 Task: Font style For heading Use Browallia New with dark grey 1 1 colour & bold. font size for heading '24 Pt. 'Change the font style of data to Browallia Newand font size to  12 Pt. Change the alignment of both headline & data to  Align top. In the sheet  BankStmts reviewbook
Action: Mouse moved to (34, 95)
Screenshot: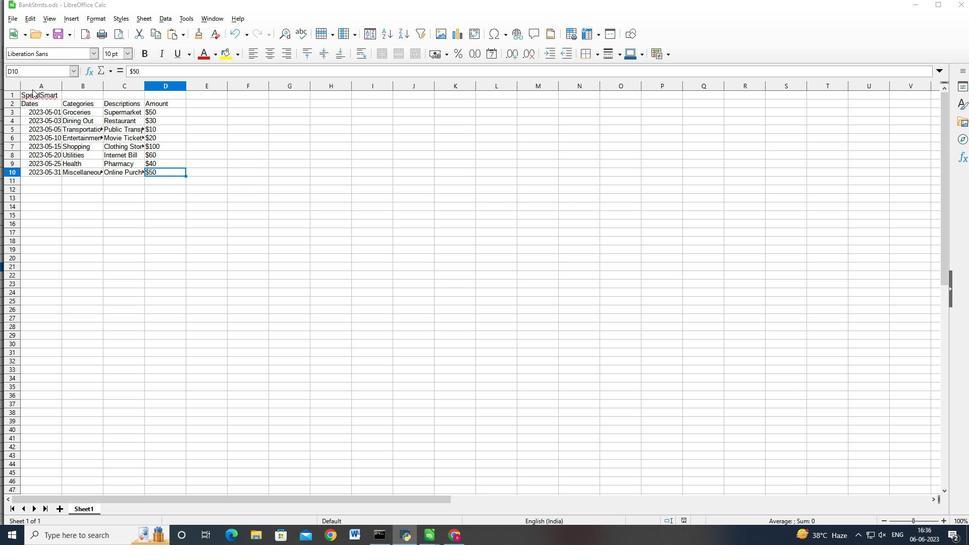 
Action: Mouse pressed left at (34, 95)
Screenshot: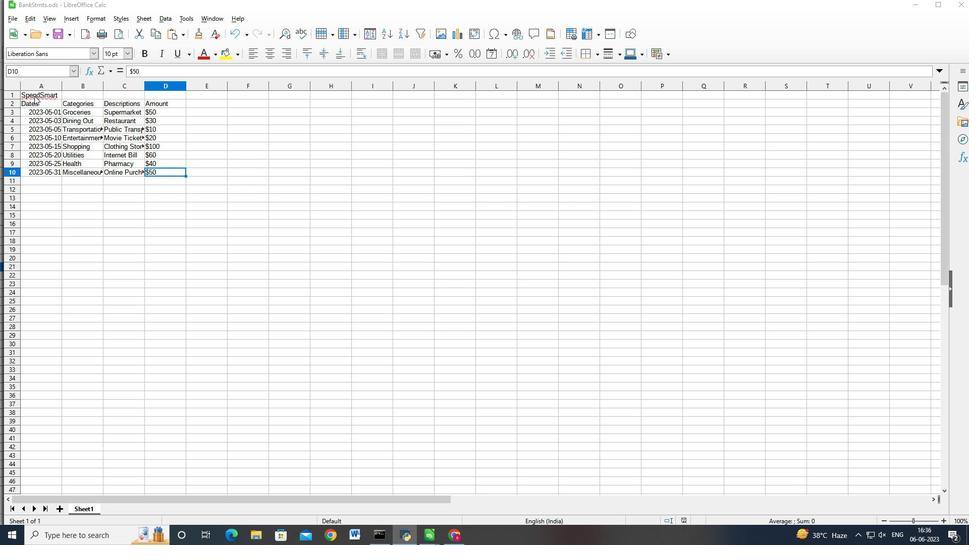 
Action: Mouse moved to (64, 52)
Screenshot: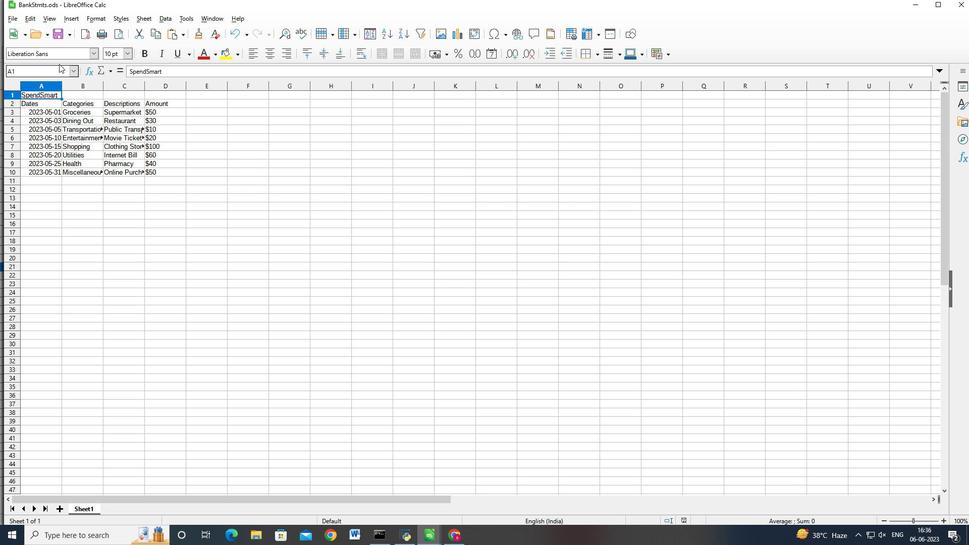
Action: Mouse pressed left at (64, 52)
Screenshot: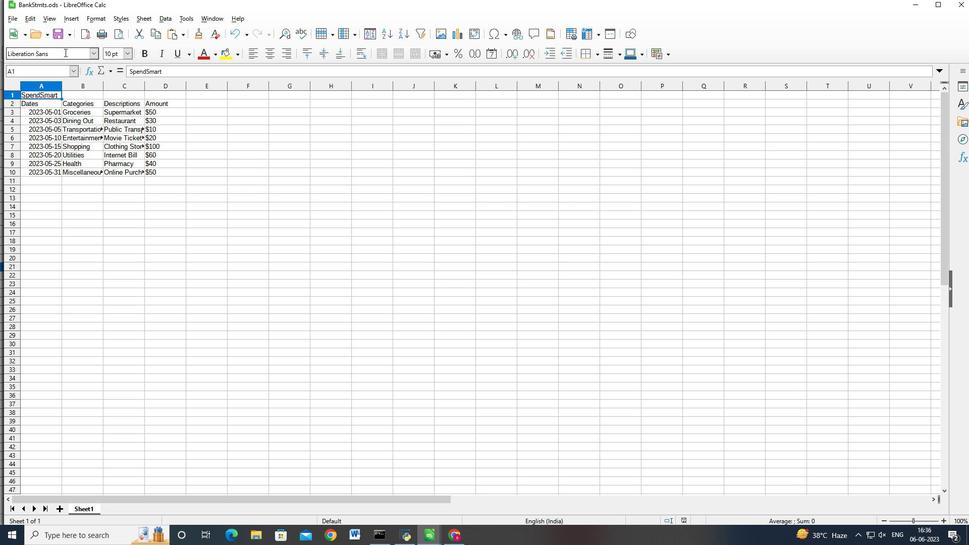 
Action: Key pressed <Key.backspace><Key.backspace><Key.backspace><Key.backspace><Key.backspace><Key.backspace><Key.backspace><Key.backspace><Key.backspace><Key.backspace><Key.backspace><Key.backspace><Key.backspace><Key.backspace><Key.backspace><Key.backspace><Key.backspace><Key.backspace><Key.backspace><Key.backspace><Key.backspace><Key.backspace><Key.backspace><Key.backspace><Key.backspace><Key.shift>Browallia<Key.space><Key.shift>new<Key.enter>
Screenshot: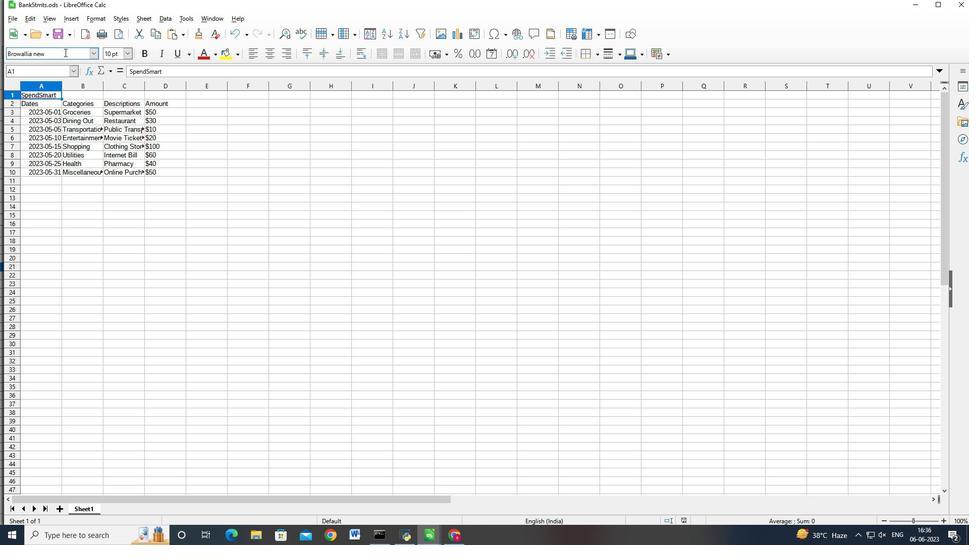
Action: Mouse moved to (214, 56)
Screenshot: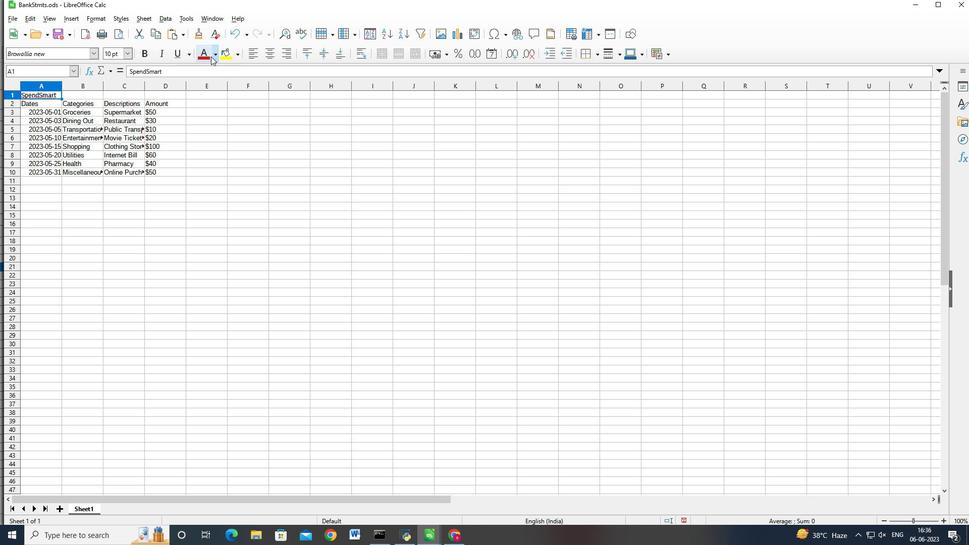 
Action: Mouse pressed left at (214, 56)
Screenshot: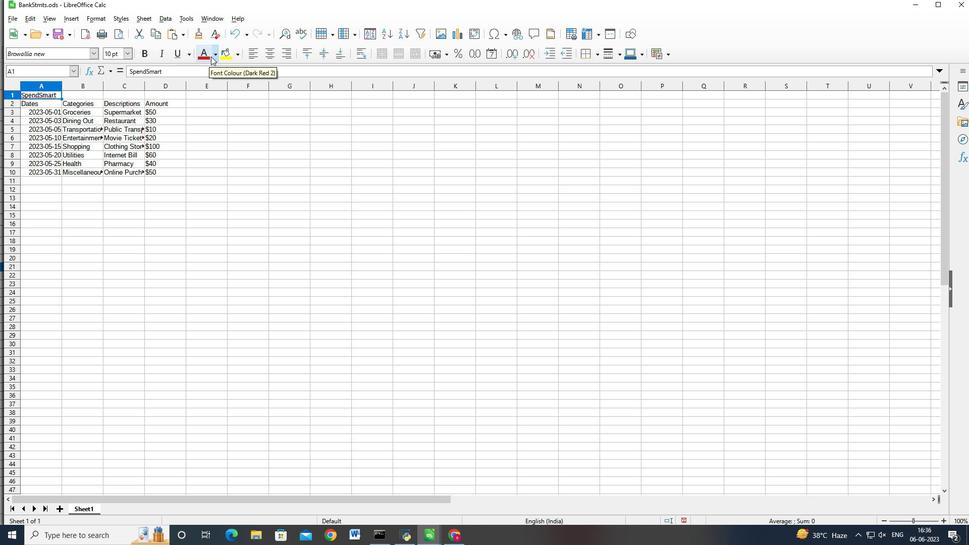 
Action: Mouse moved to (239, 115)
Screenshot: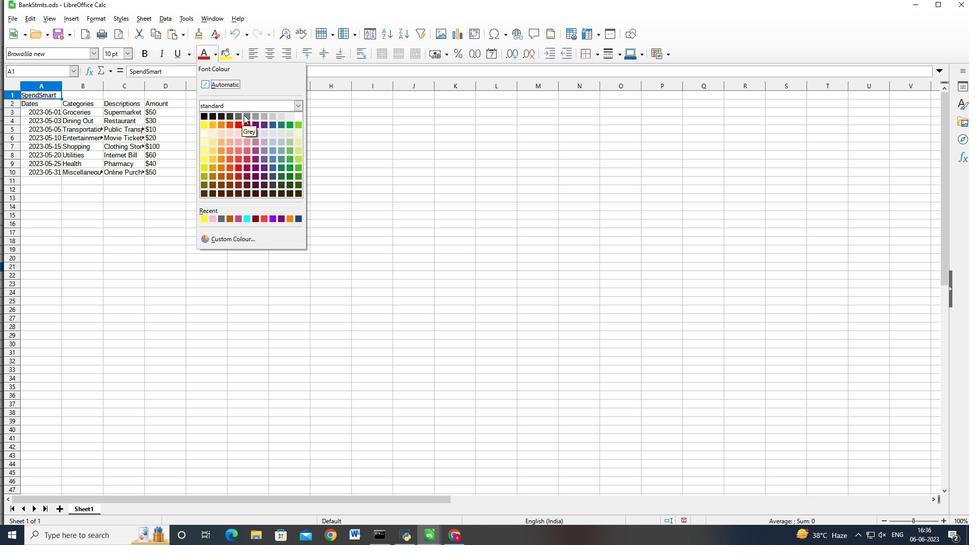 
Action: Mouse pressed left at (239, 115)
Screenshot: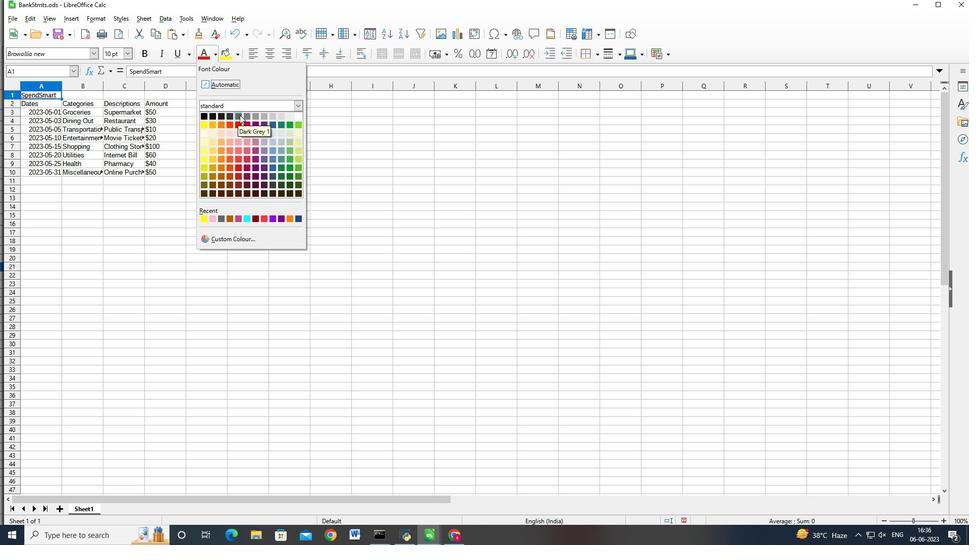 
Action: Mouse moved to (139, 53)
Screenshot: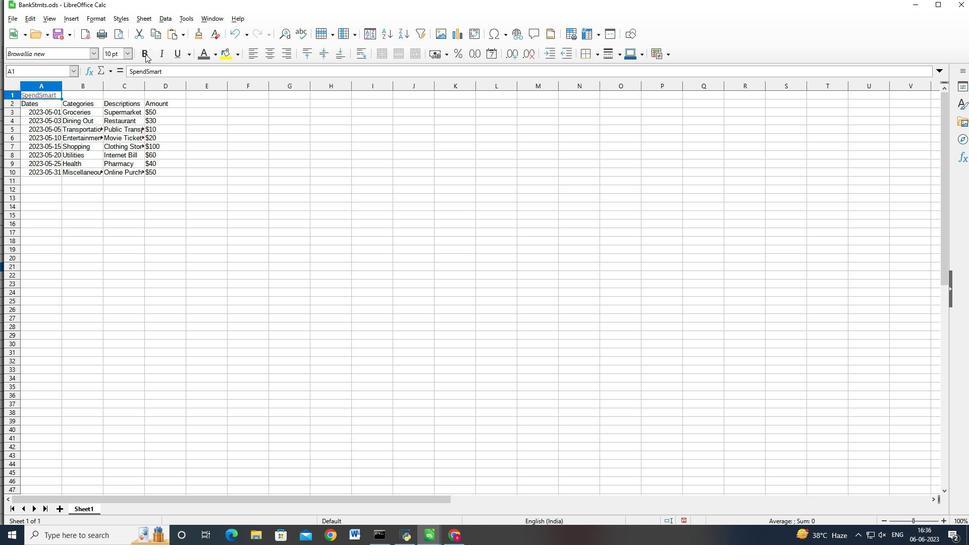 
Action: Mouse pressed left at (139, 53)
Screenshot: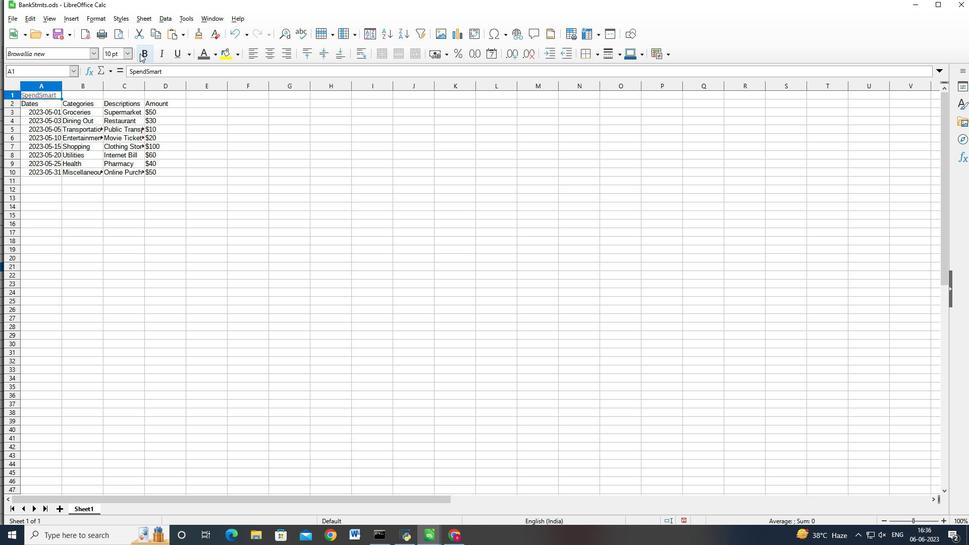 
Action: Mouse moved to (125, 52)
Screenshot: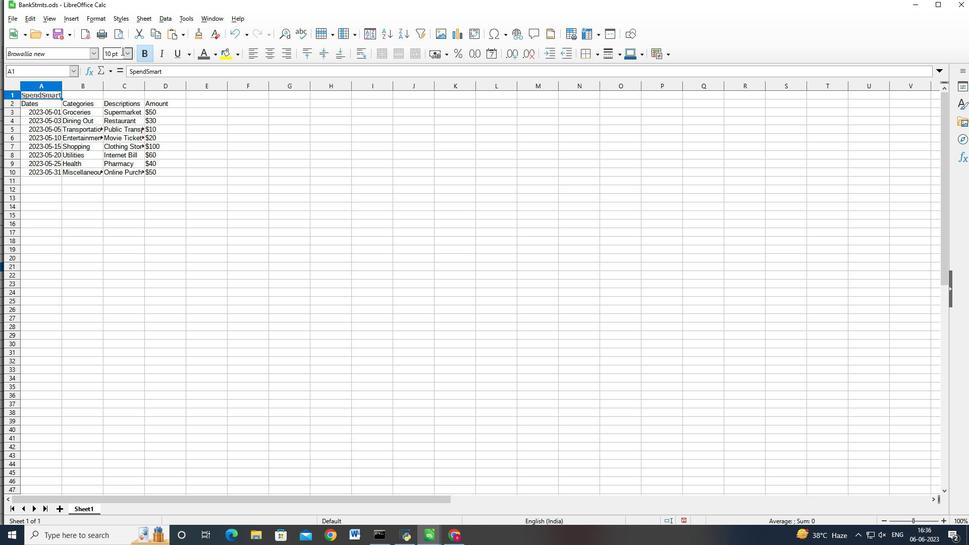 
Action: Mouse pressed left at (125, 52)
Screenshot: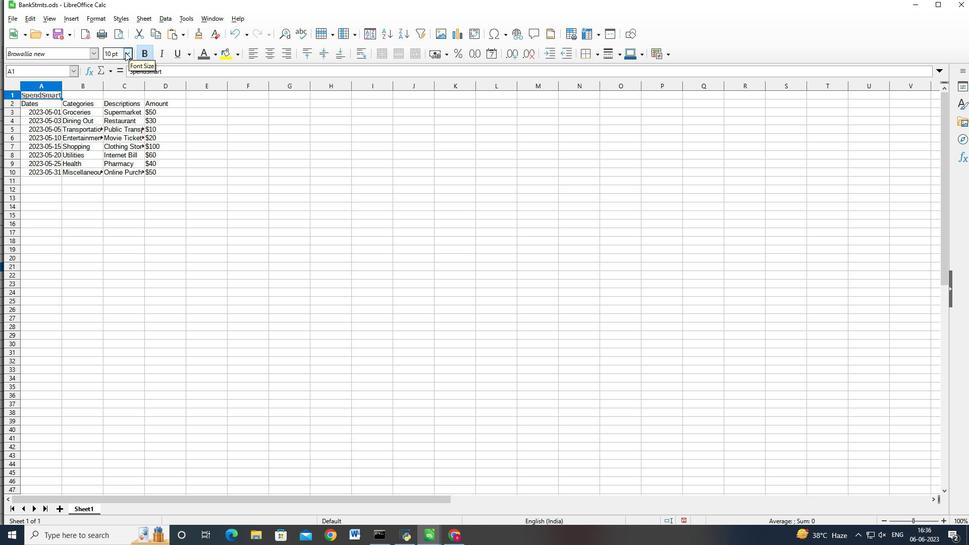 
Action: Mouse moved to (109, 203)
Screenshot: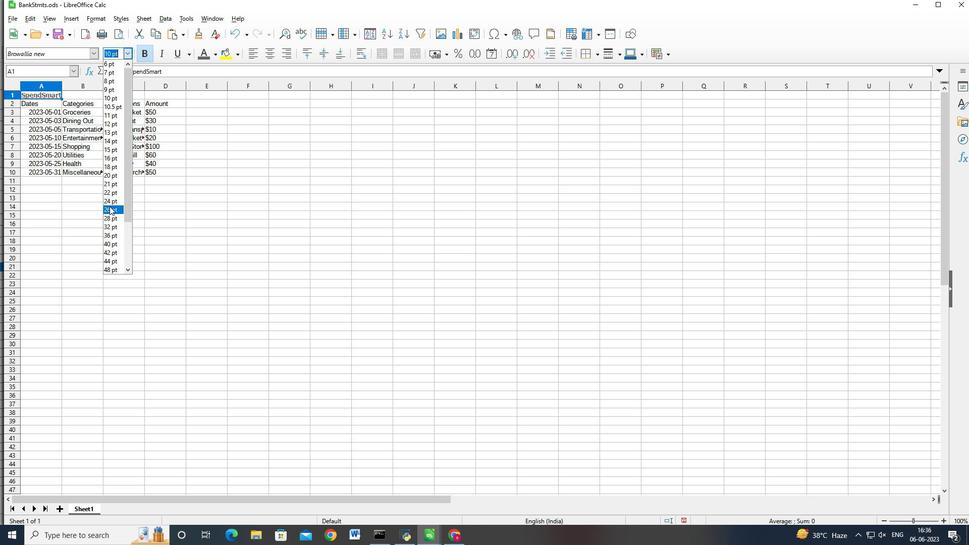 
Action: Mouse pressed left at (109, 203)
Screenshot: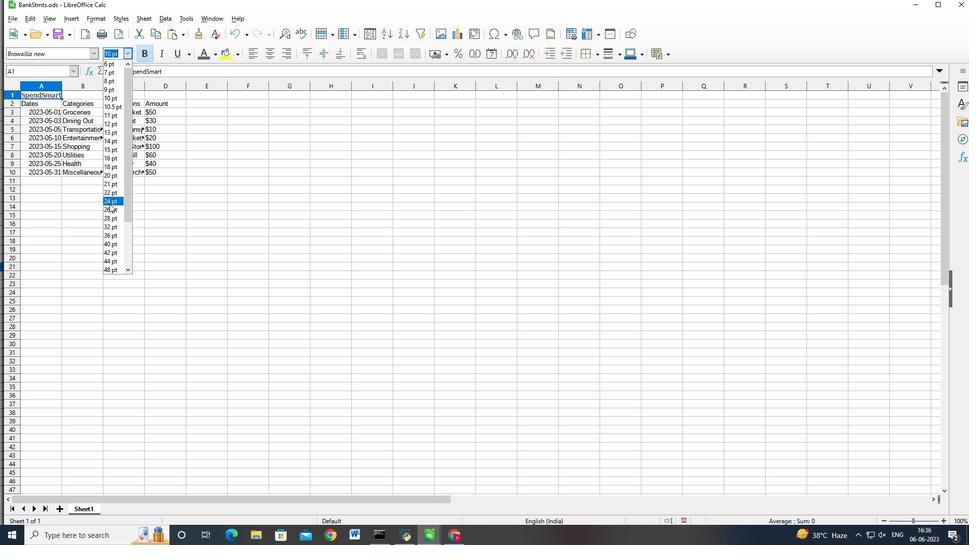 
Action: Mouse moved to (44, 113)
Screenshot: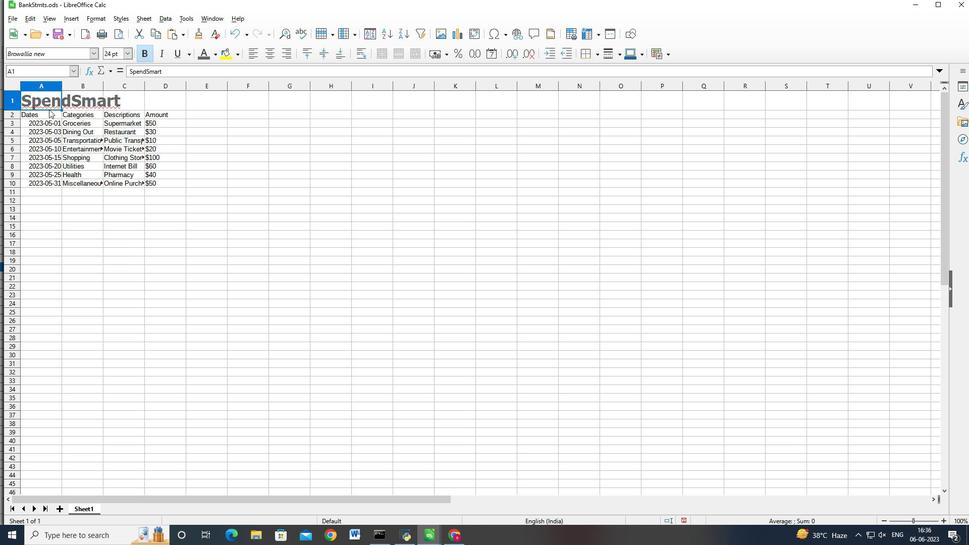 
Action: Mouse pressed left at (44, 113)
Screenshot: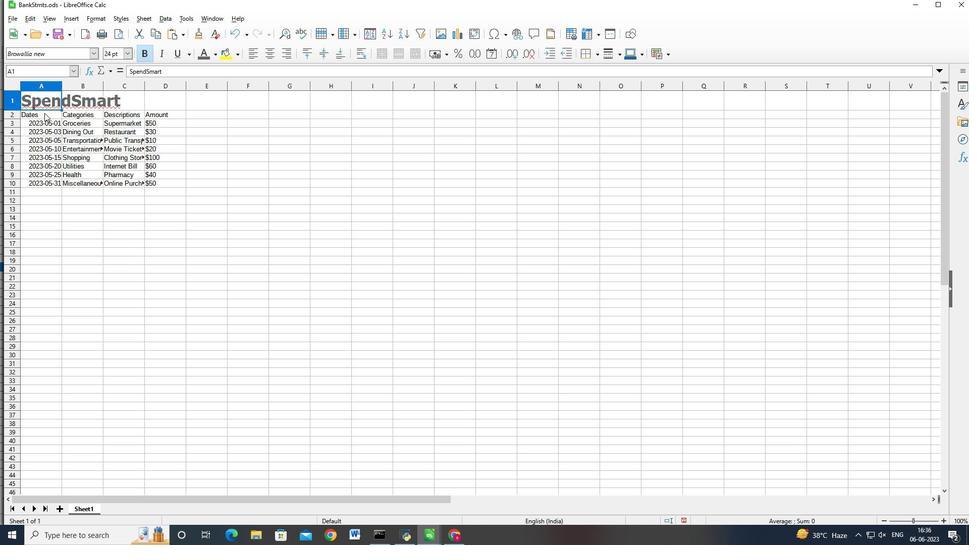 
Action: Key pressed <Key.shift><Key.right><Key.right><Key.right><Key.down><Key.down><Key.down><Key.down><Key.down><Key.down><Key.down><Key.down>
Screenshot: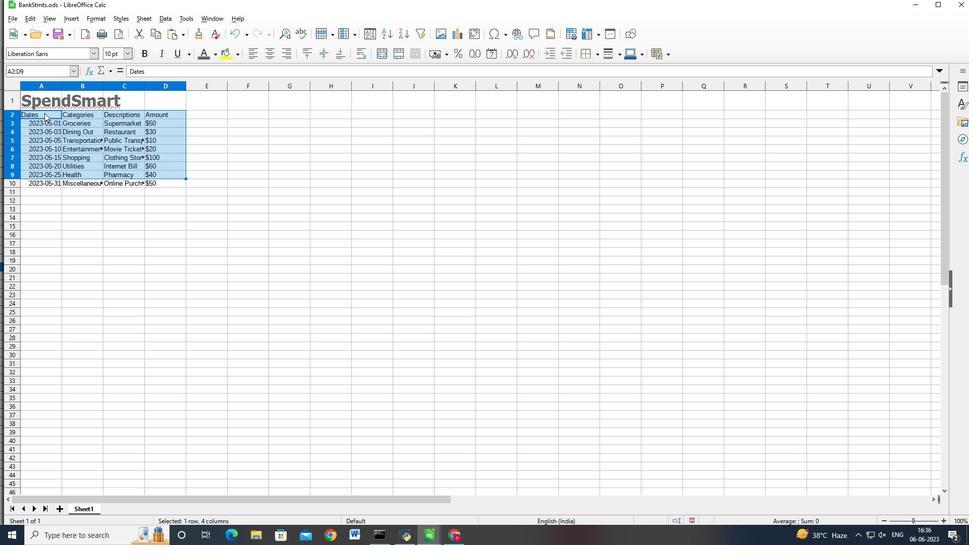 
Action: Mouse moved to (128, 55)
Screenshot: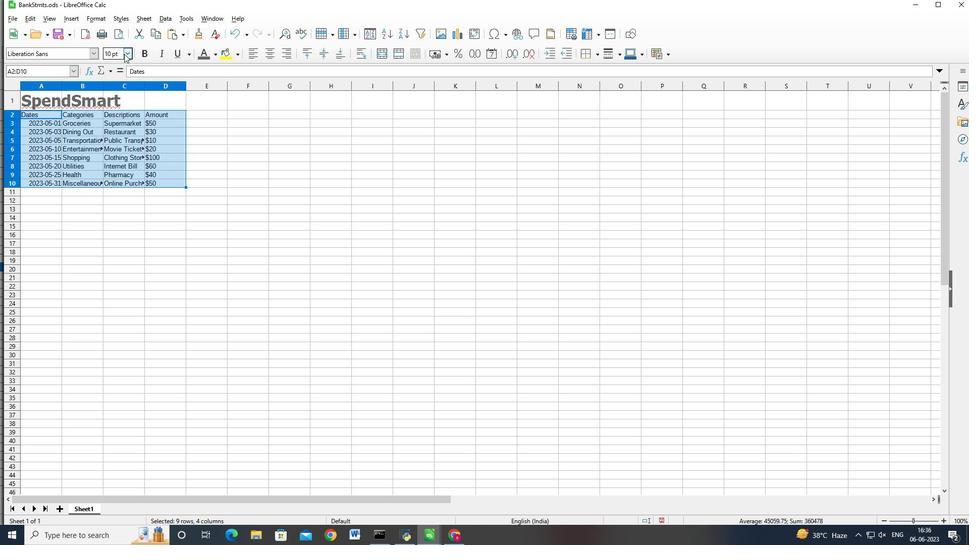 
Action: Mouse pressed left at (128, 55)
Screenshot: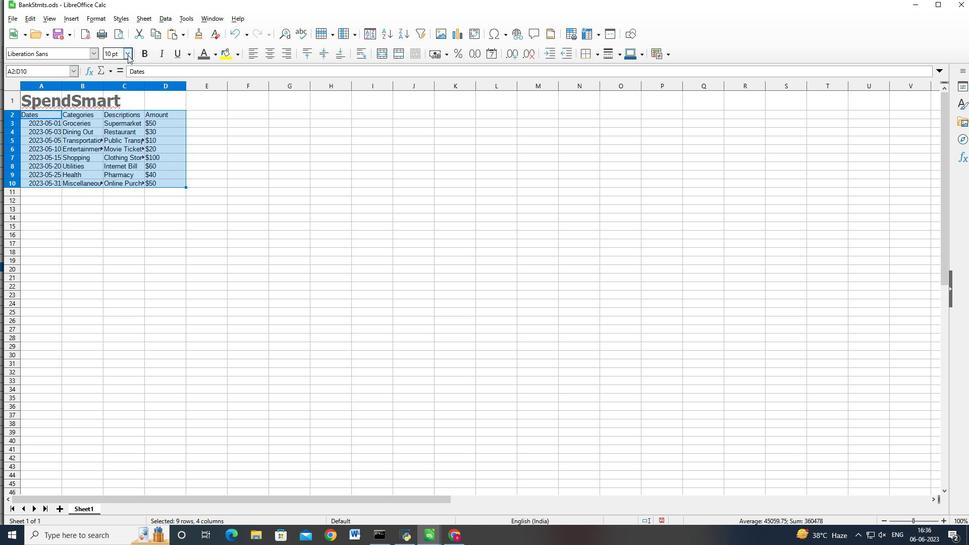 
Action: Mouse moved to (112, 126)
Screenshot: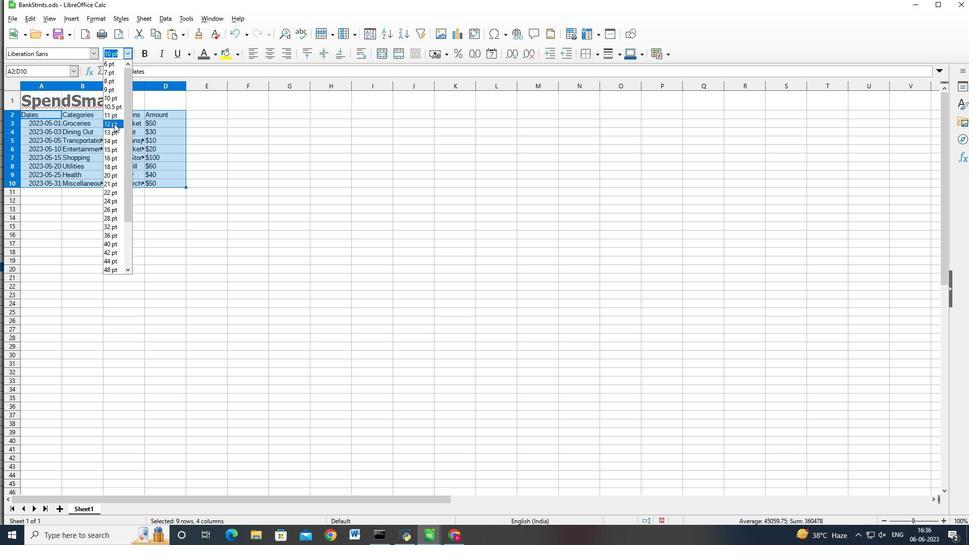 
Action: Mouse pressed left at (112, 126)
Screenshot: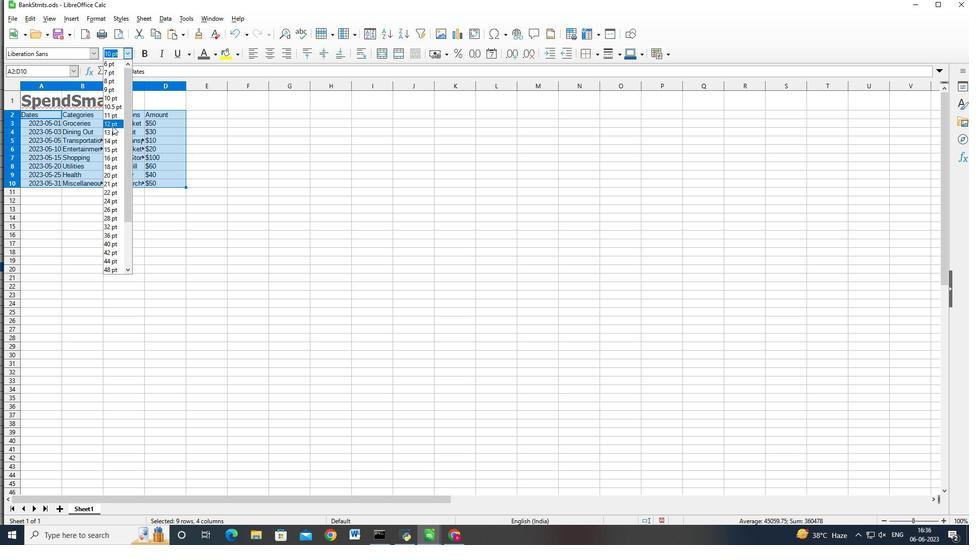 
Action: Mouse moved to (64, 50)
Screenshot: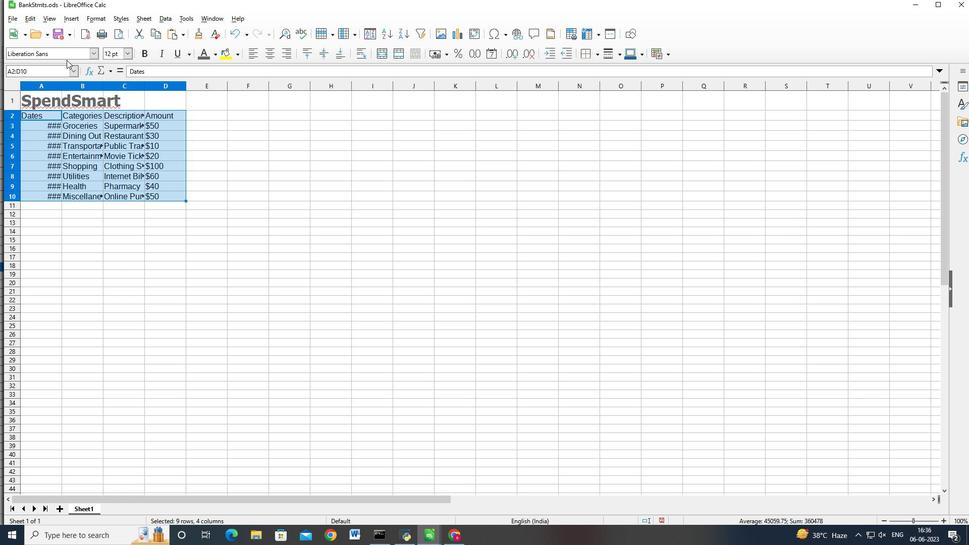 
Action: Mouse pressed left at (64, 50)
Screenshot: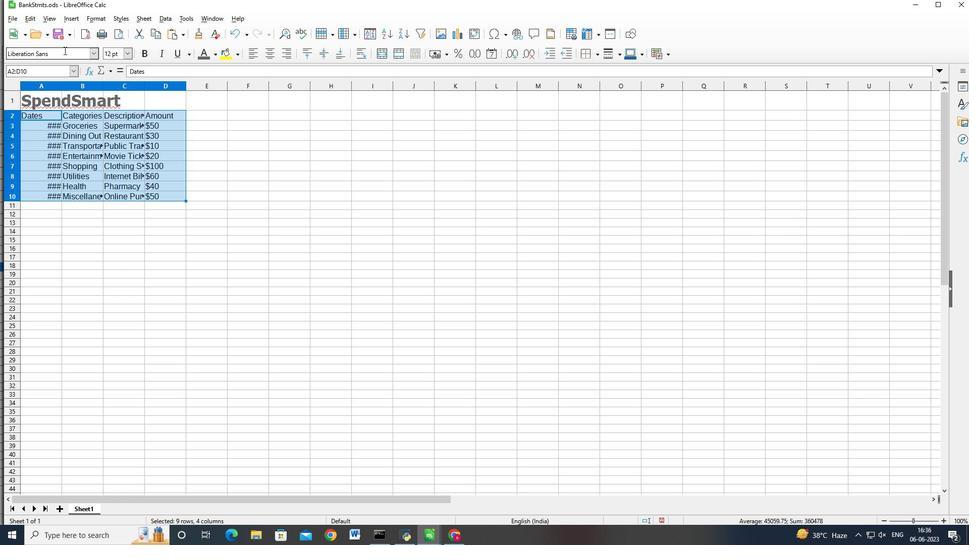 
Action: Key pressed <Key.backspace><Key.backspace><Key.backspace><Key.backspace><Key.backspace><Key.backspace><Key.backspace><Key.backspace><Key.backspace><Key.backspace><Key.backspace><Key.backspace><Key.backspace><Key.backspace><Key.backspace><Key.backspace><Key.backspace><Key.backspace><Key.backspace><Key.backspace><Key.backspace><Key.backspace><Key.backspace><Key.backspace><Key.shift>Browallia<Key.space><Key.shift>Newand<Key.enter>
Screenshot: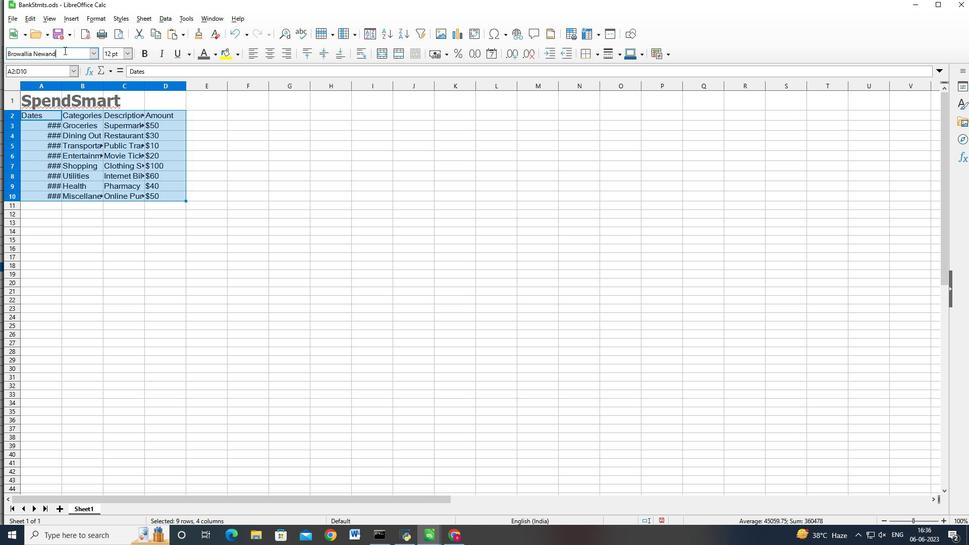 
Action: Mouse moved to (41, 99)
Screenshot: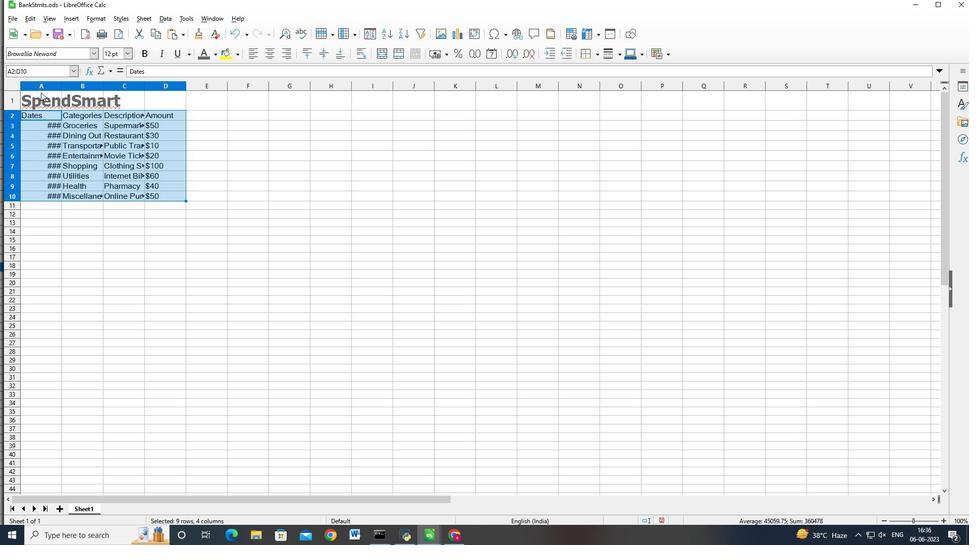 
Action: Mouse pressed left at (41, 99)
Screenshot: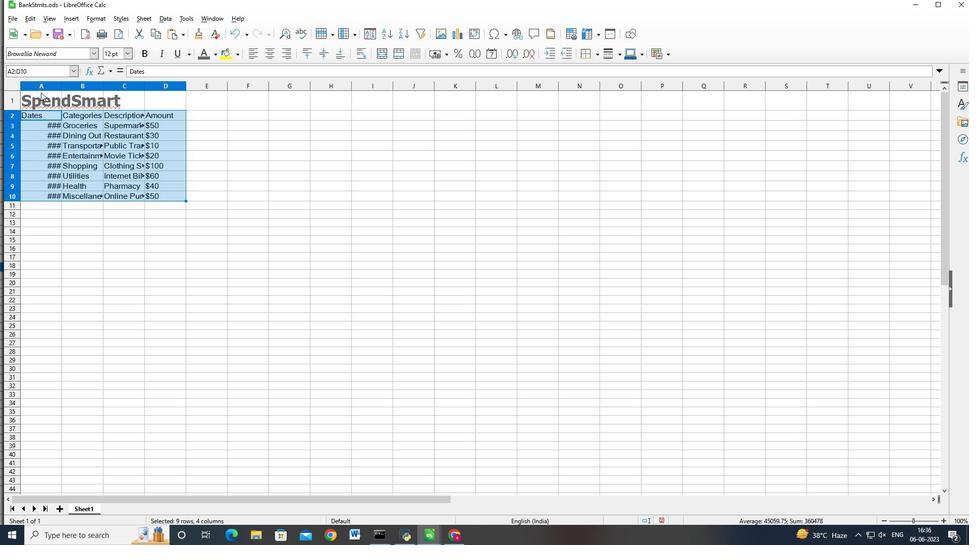 
Action: Mouse moved to (89, 104)
Screenshot: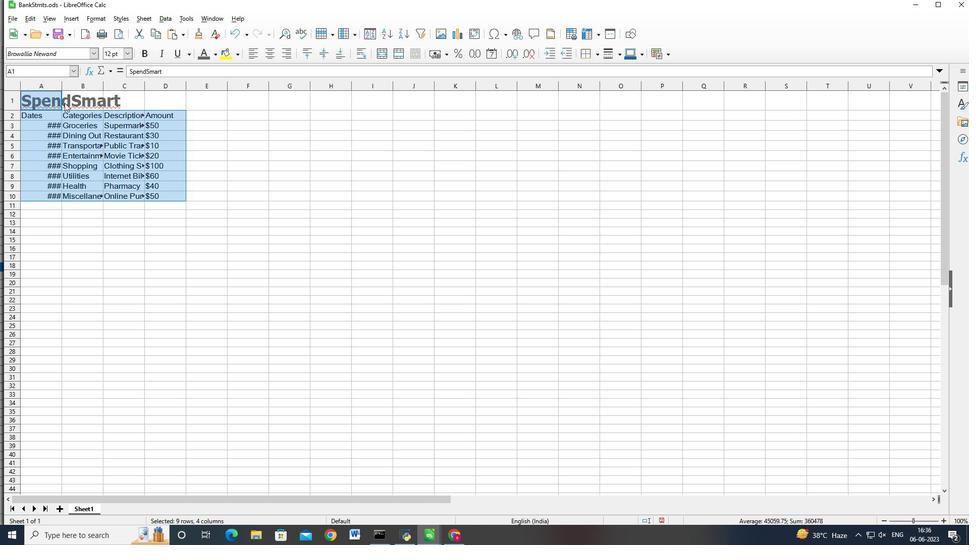 
Action: Mouse pressed left at (89, 104)
Screenshot: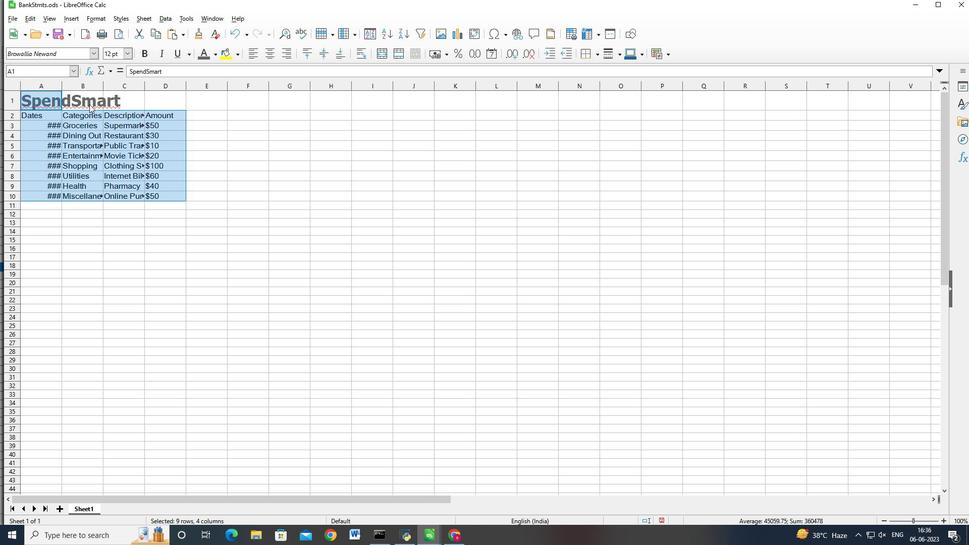 
Action: Mouse moved to (124, 103)
Screenshot: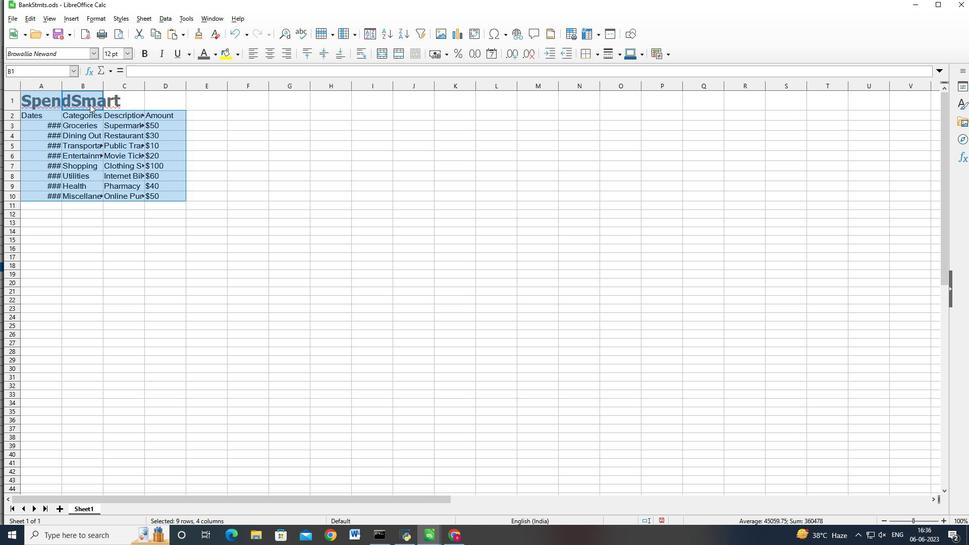 
Action: Mouse pressed left at (124, 103)
Screenshot: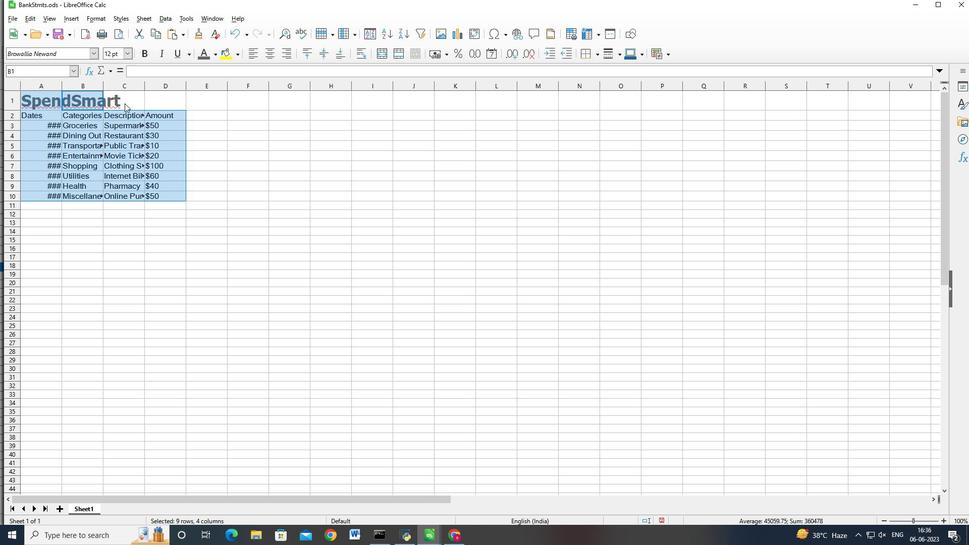 
Action: Mouse moved to (307, 52)
Screenshot: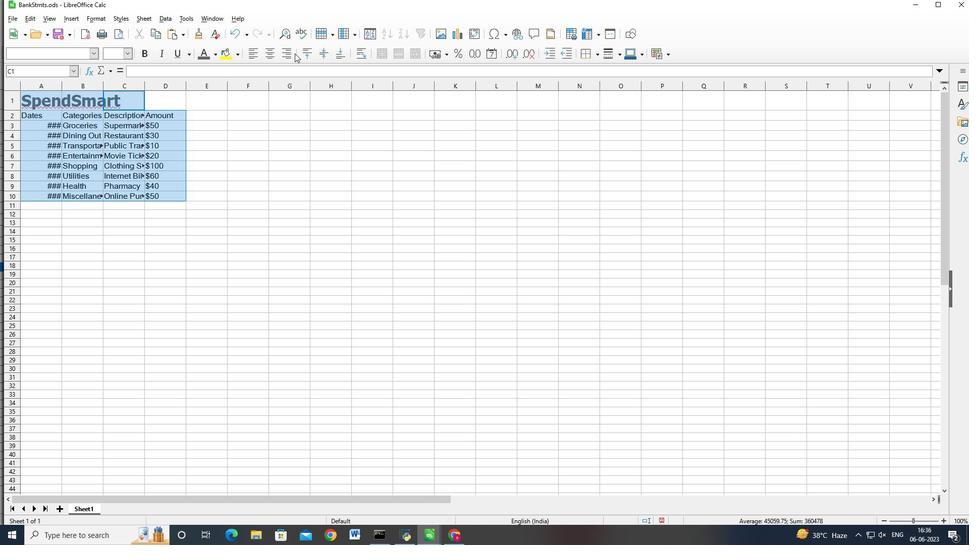 
Action: Mouse pressed left at (307, 52)
Screenshot: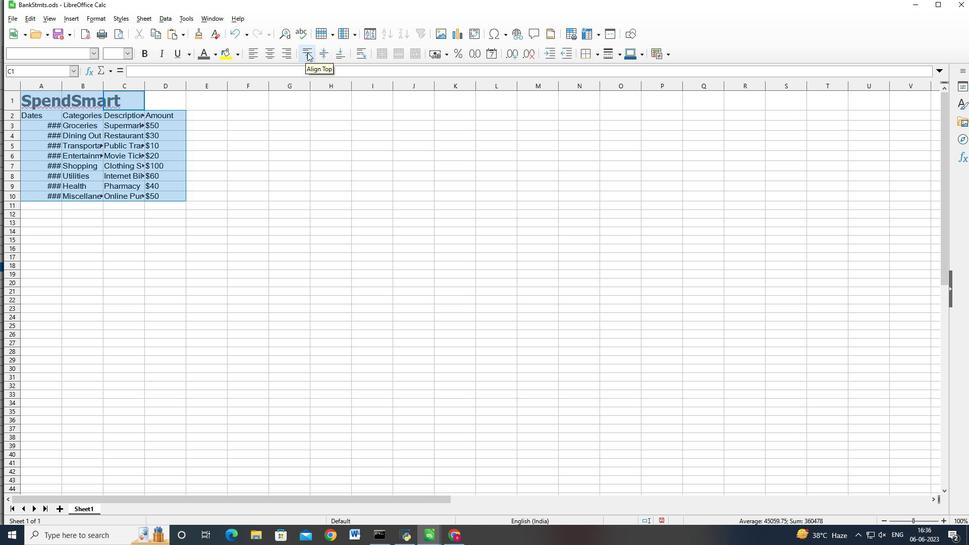 
Action: Mouse moved to (532, 205)
Screenshot: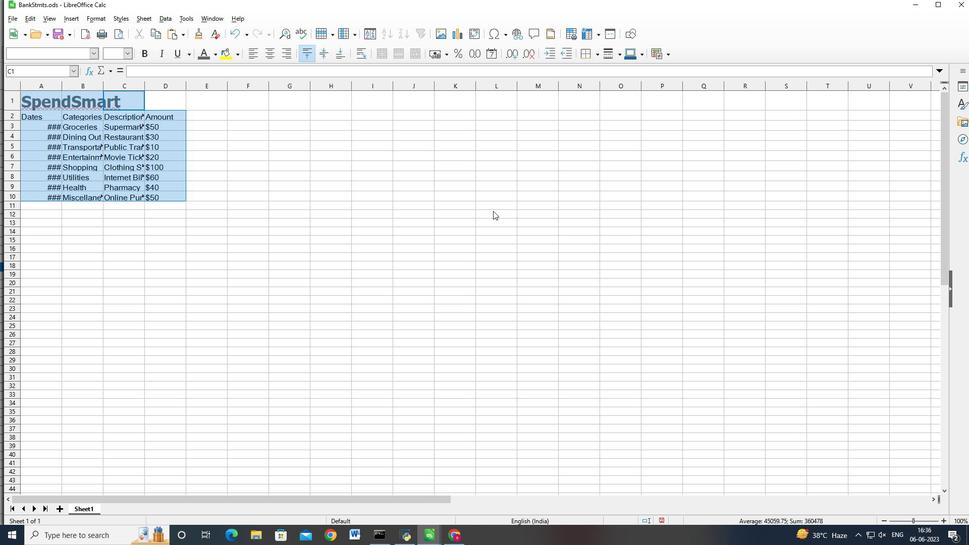 
